 Task: Look for properties with 4 bathrooms.
Action: Mouse moved to (818, 94)
Screenshot: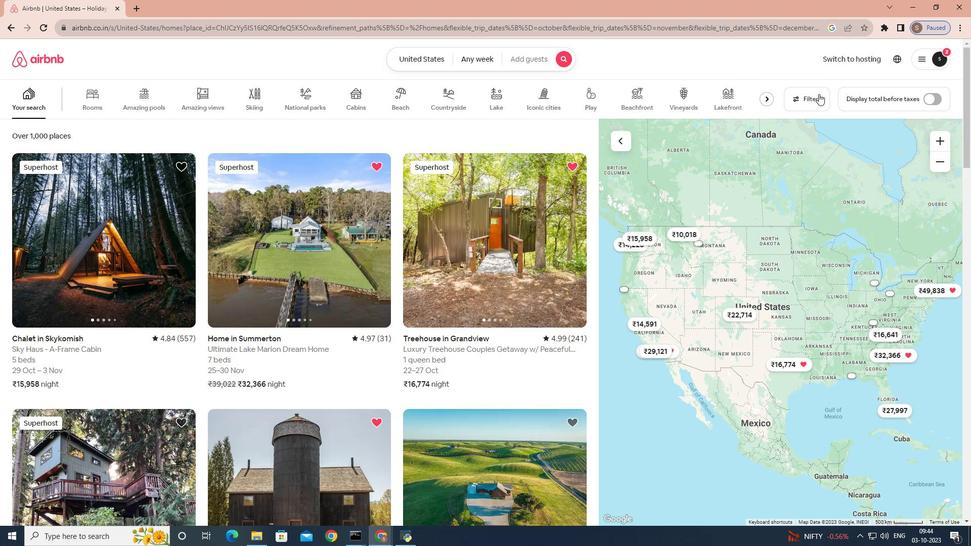 
Action: Mouse pressed left at (818, 94)
Screenshot: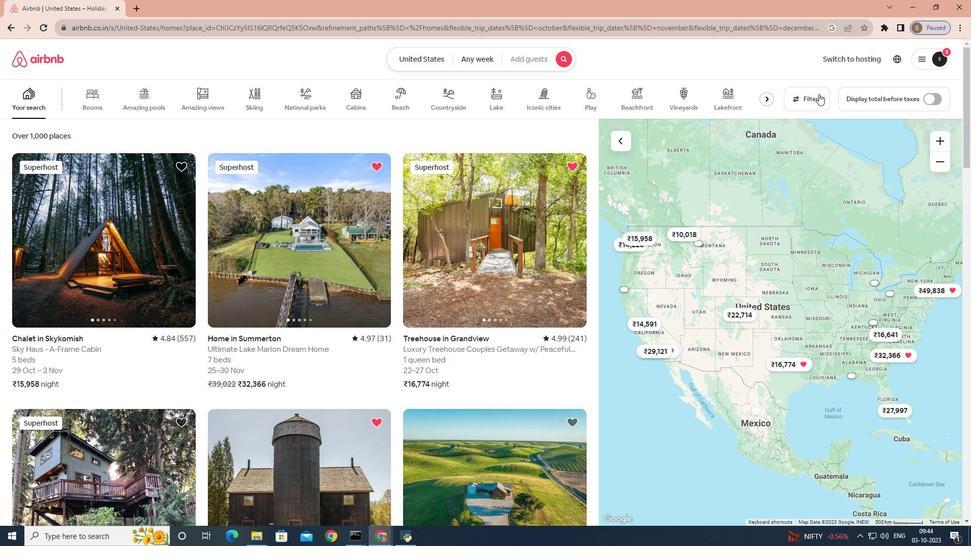 
Action: Mouse moved to (603, 164)
Screenshot: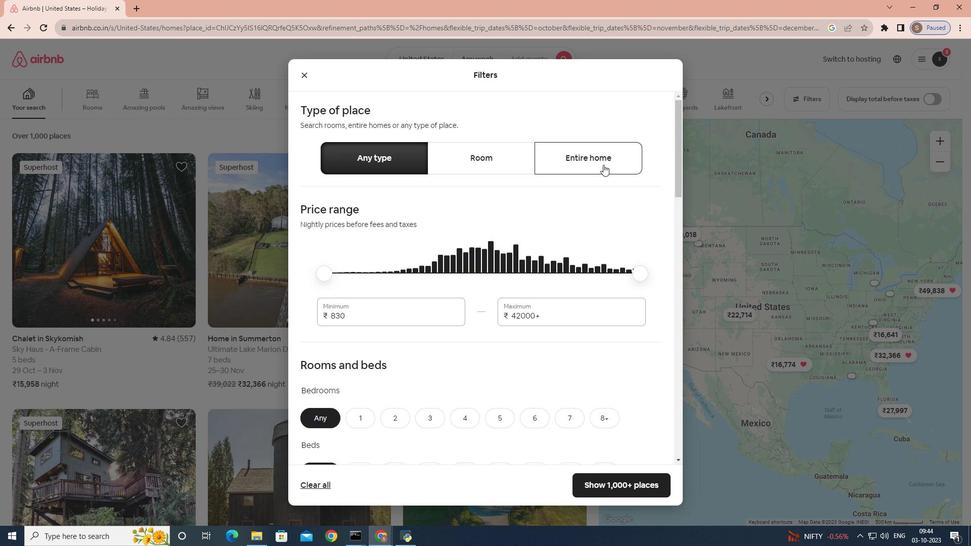 
Action: Mouse pressed left at (603, 164)
Screenshot: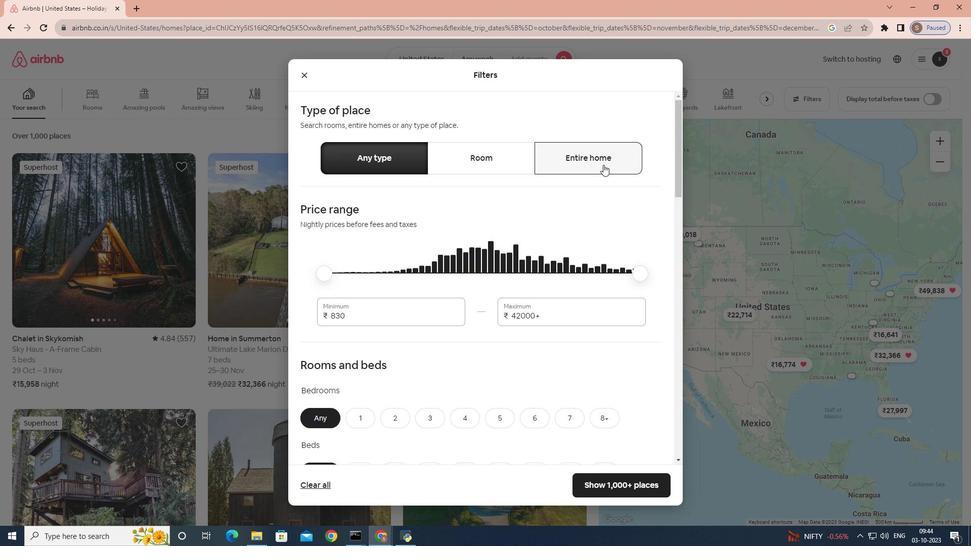 
Action: Mouse scrolled (603, 164) with delta (0, 0)
Screenshot: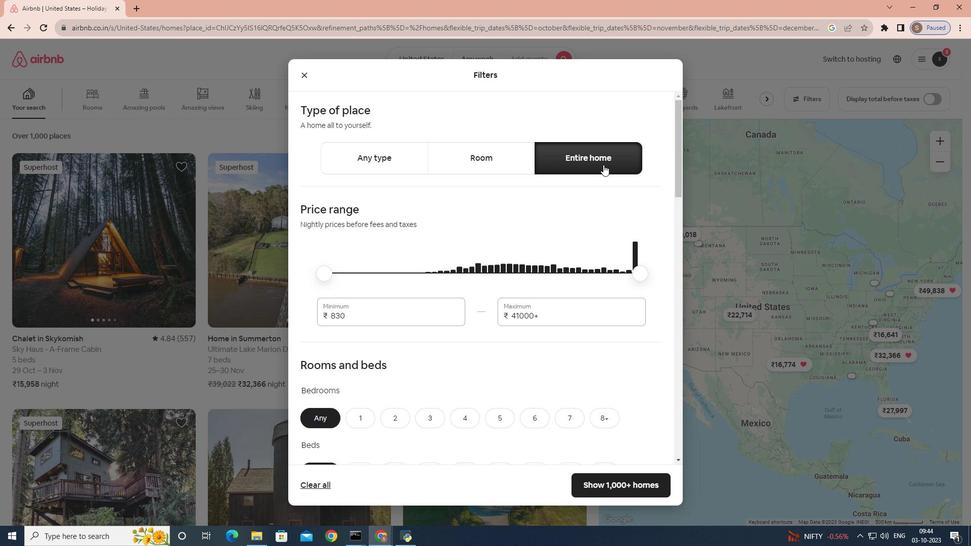 
Action: Mouse scrolled (603, 164) with delta (0, 0)
Screenshot: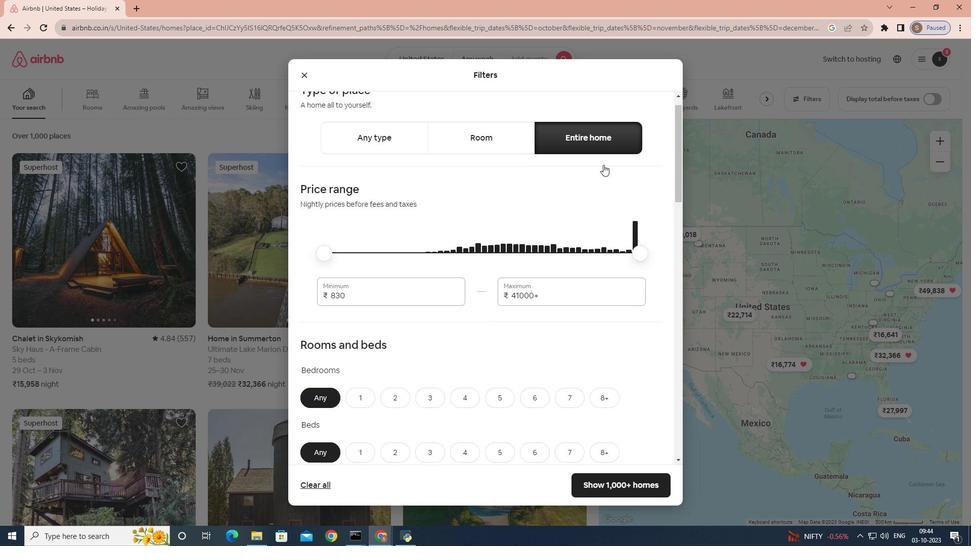 
Action: Mouse scrolled (603, 164) with delta (0, 0)
Screenshot: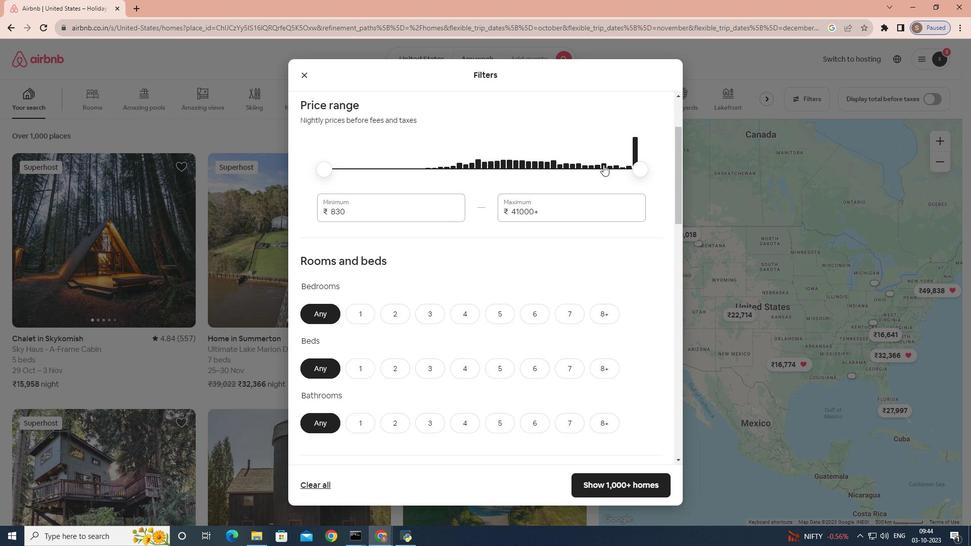 
Action: Mouse scrolled (603, 164) with delta (0, 0)
Screenshot: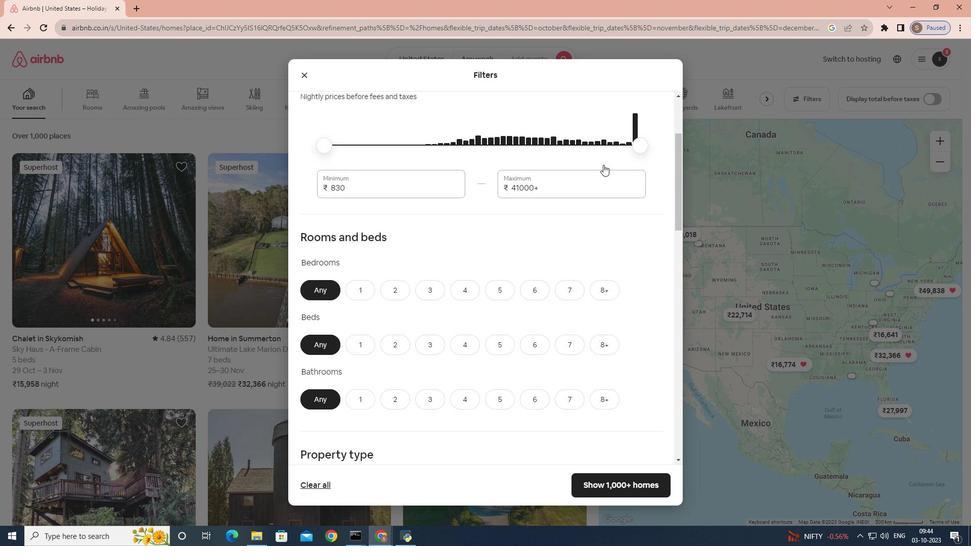 
Action: Mouse scrolled (603, 164) with delta (0, 0)
Screenshot: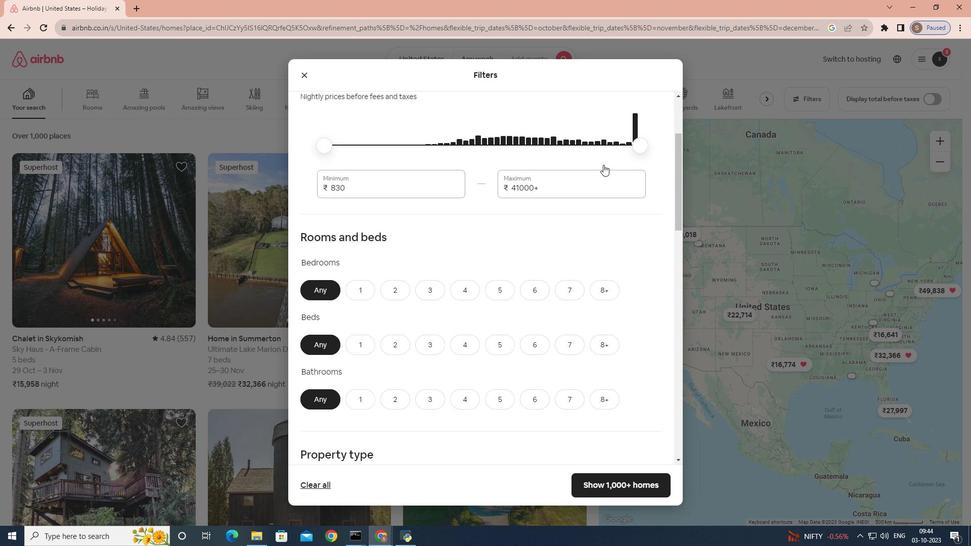 
Action: Mouse scrolled (603, 164) with delta (0, 0)
Screenshot: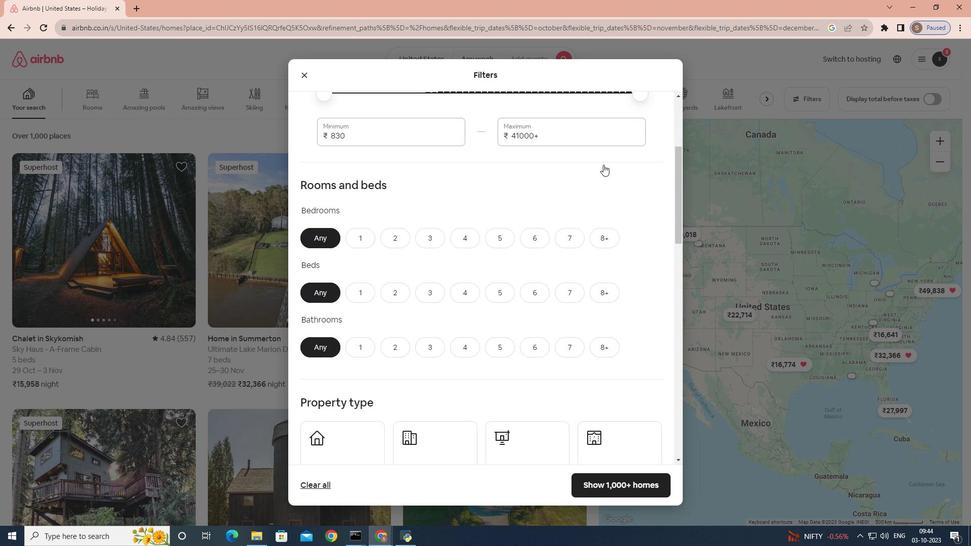 
Action: Mouse moved to (465, 229)
Screenshot: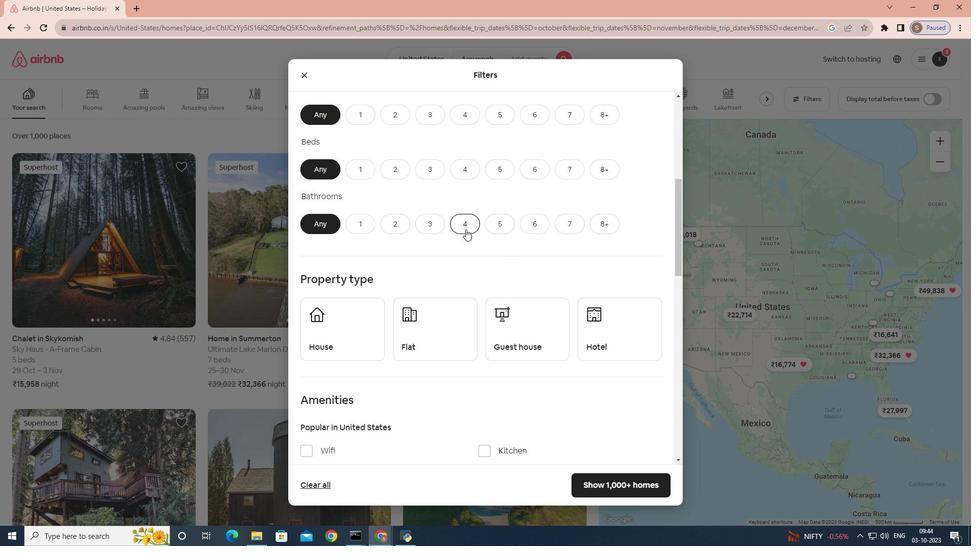 
Action: Mouse pressed left at (465, 229)
Screenshot: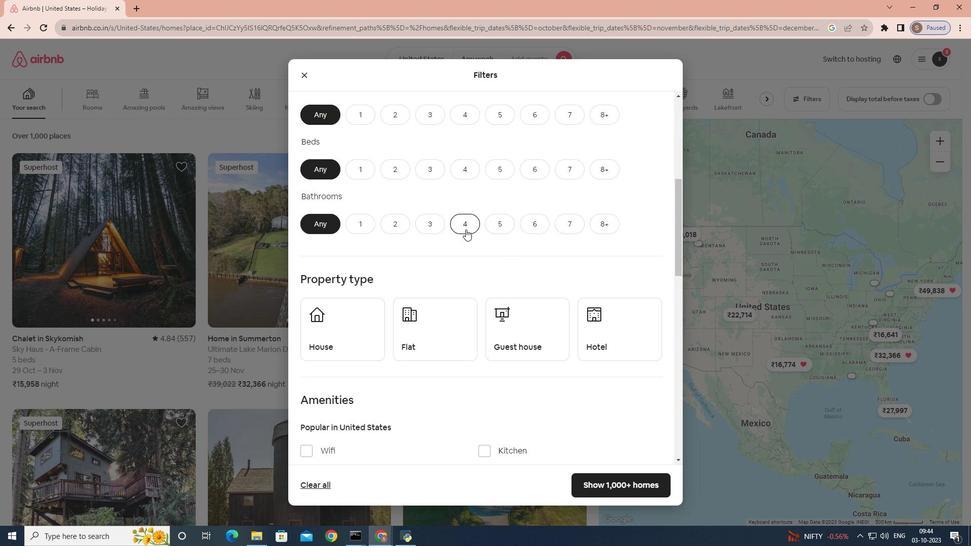 
Action: Mouse moved to (594, 483)
Screenshot: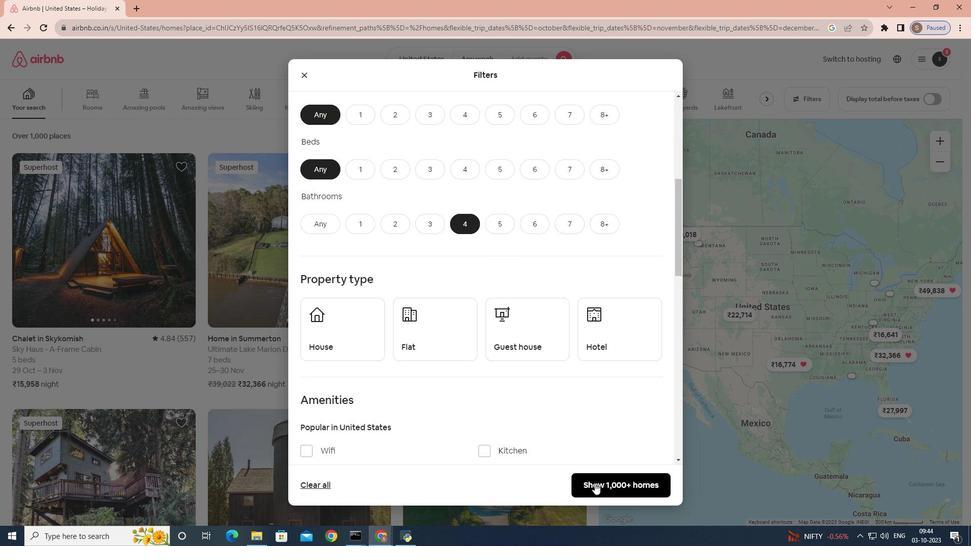 
Action: Mouse pressed left at (594, 483)
Screenshot: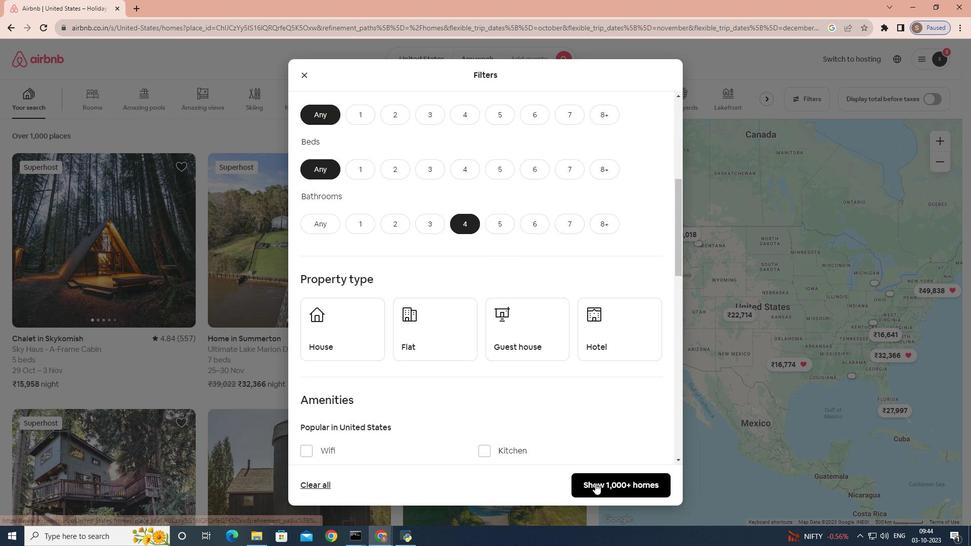 
Action: Mouse moved to (595, 483)
Screenshot: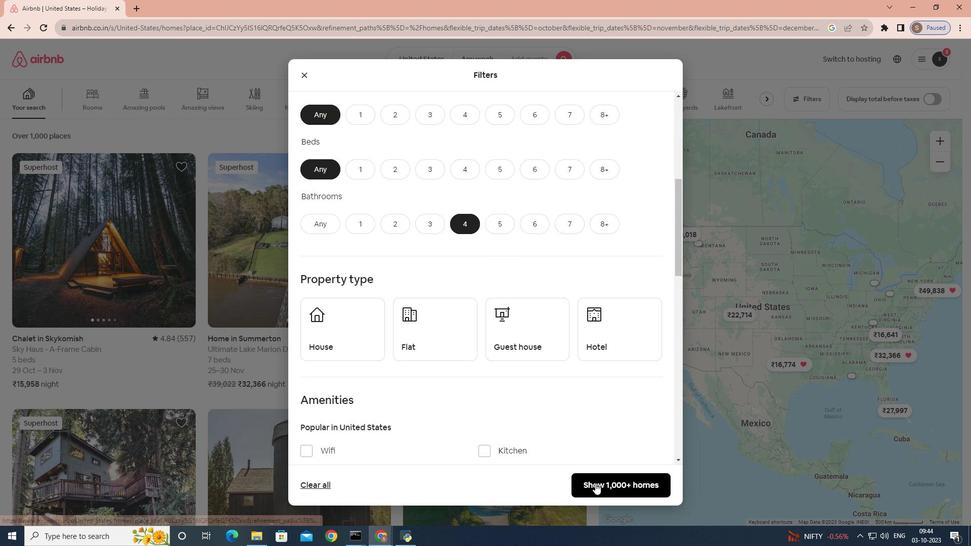 
